 Task: Add Orgain Organic Vegan Protein Shake Smooth Chocolate to the cart.
Action: Mouse pressed left at (17, 109)
Screenshot: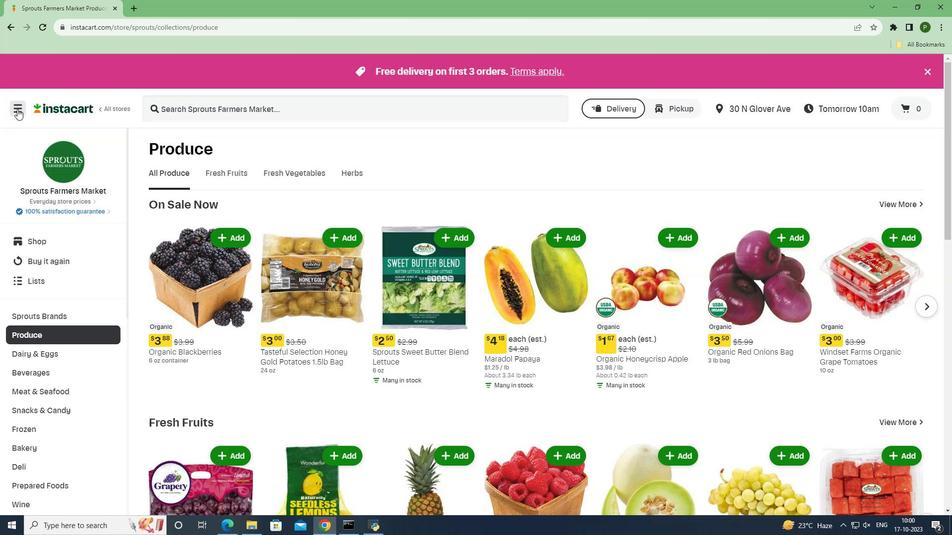 
Action: Mouse moved to (40, 266)
Screenshot: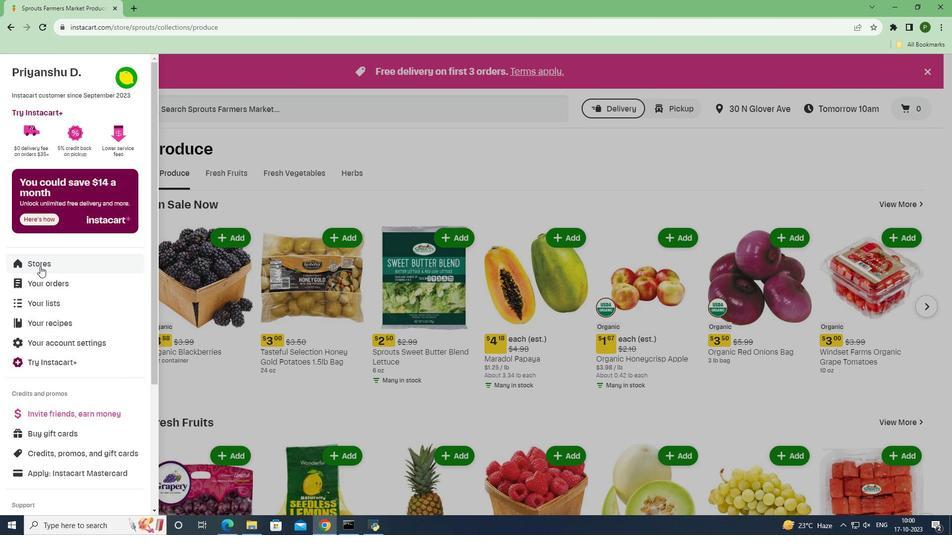 
Action: Mouse pressed left at (40, 266)
Screenshot: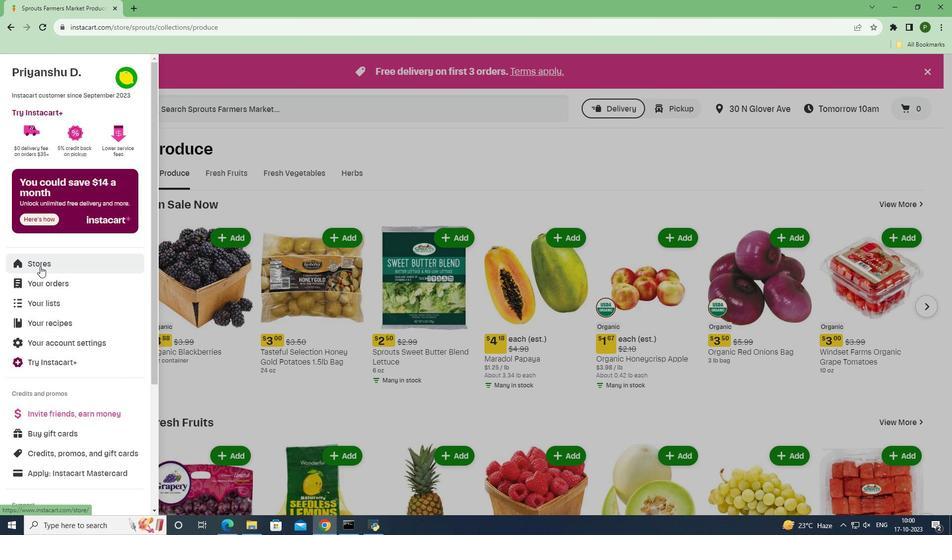 
Action: Mouse moved to (218, 113)
Screenshot: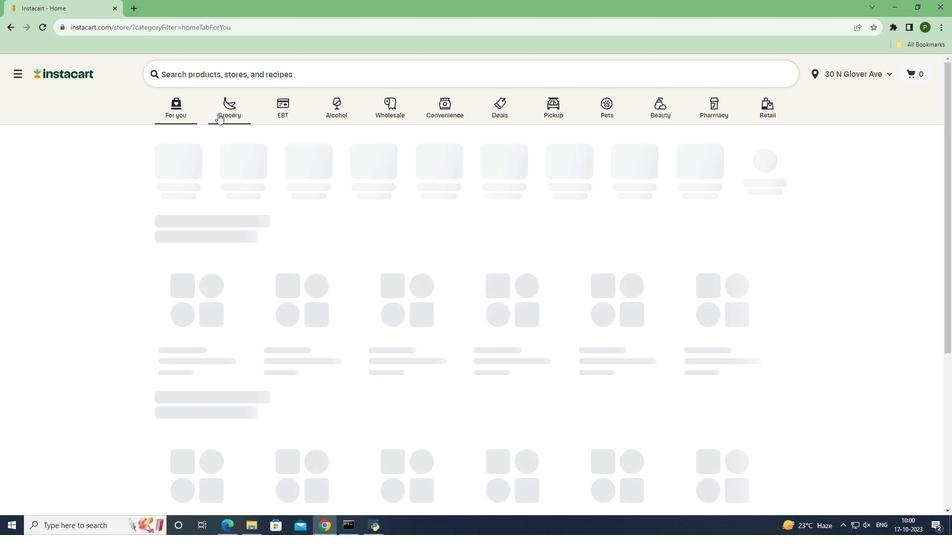 
Action: Mouse pressed left at (218, 113)
Screenshot: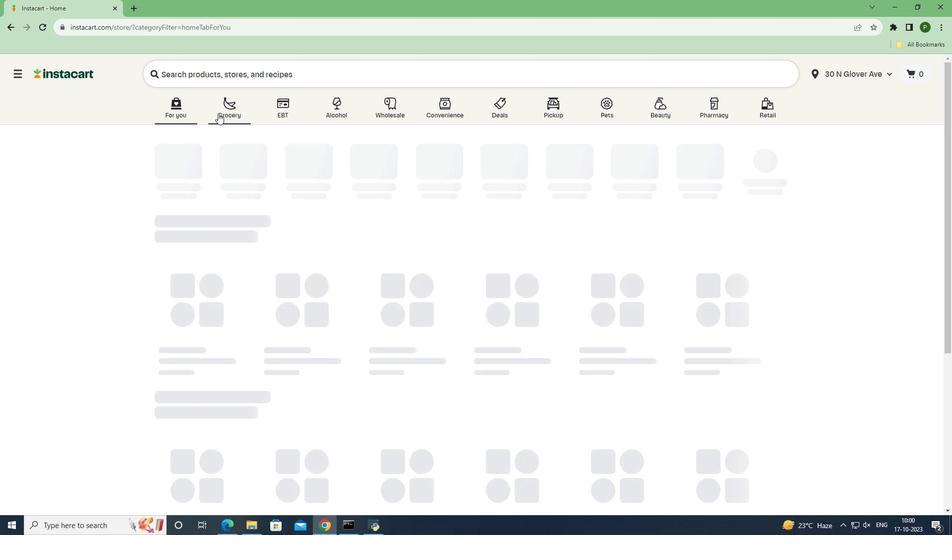 
Action: Mouse moved to (617, 231)
Screenshot: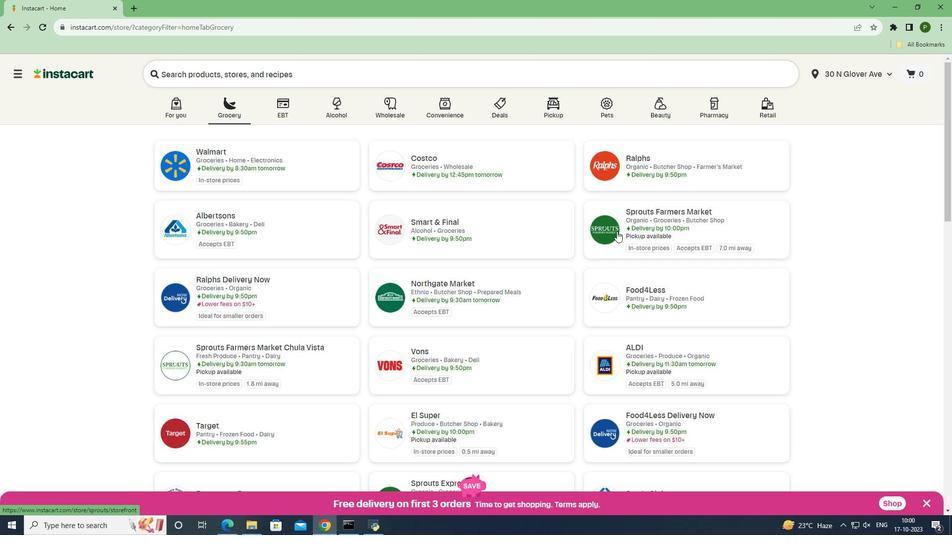 
Action: Mouse pressed left at (617, 231)
Screenshot: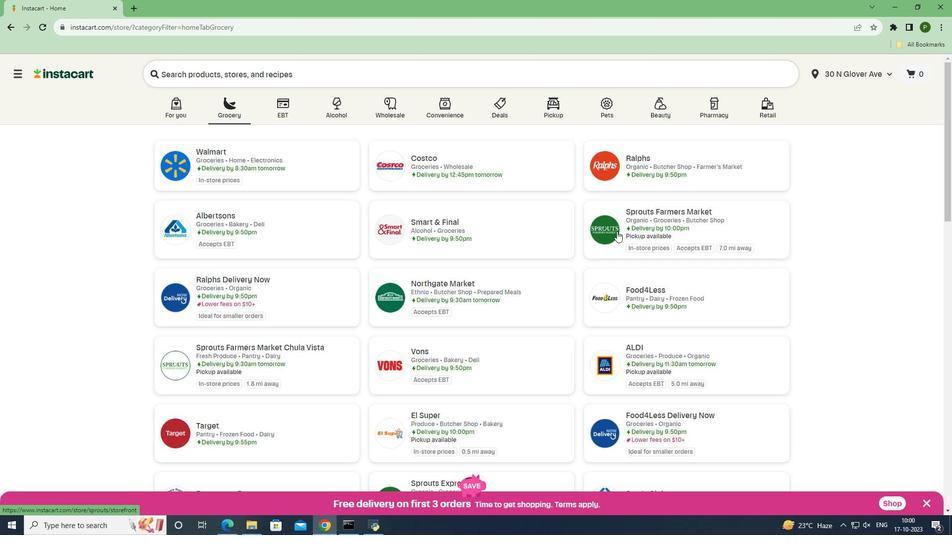 
Action: Mouse moved to (59, 375)
Screenshot: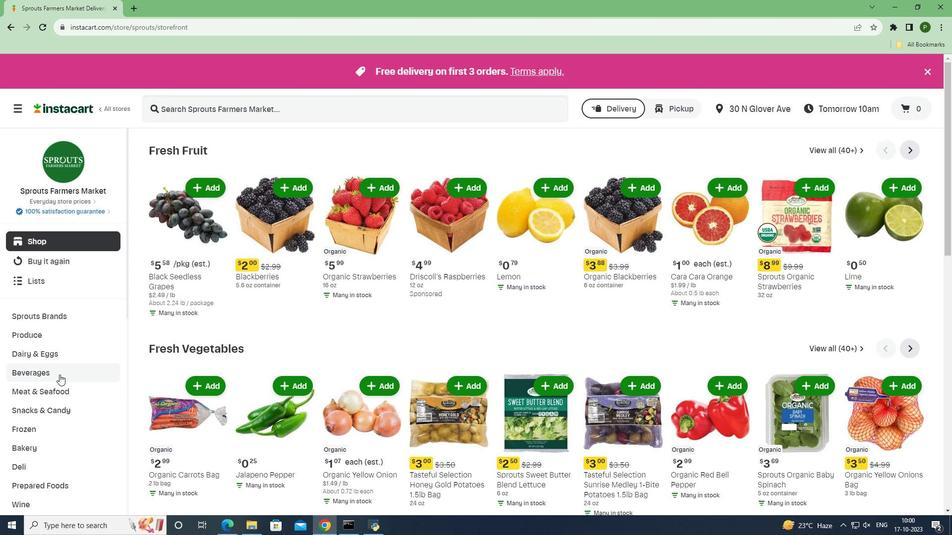 
Action: Mouse pressed left at (59, 375)
Screenshot: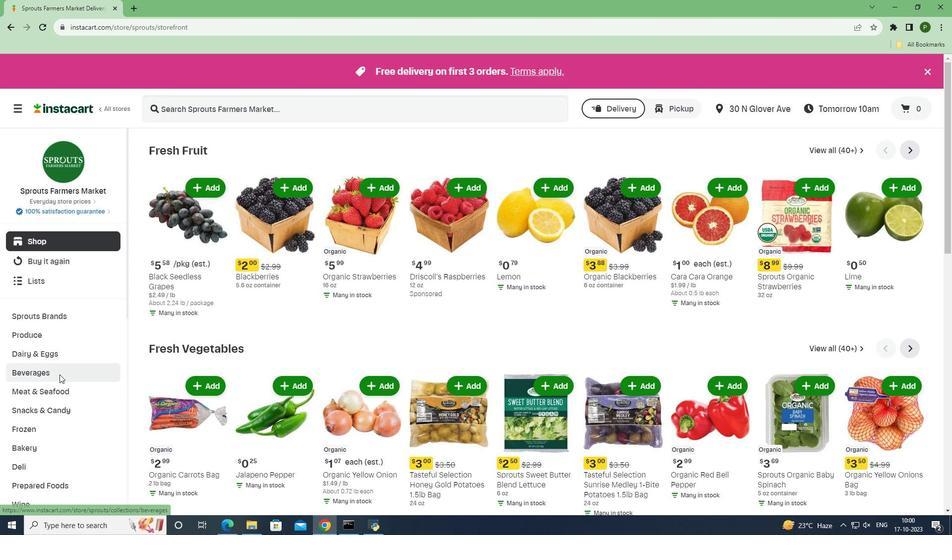 
Action: Mouse moved to (929, 171)
Screenshot: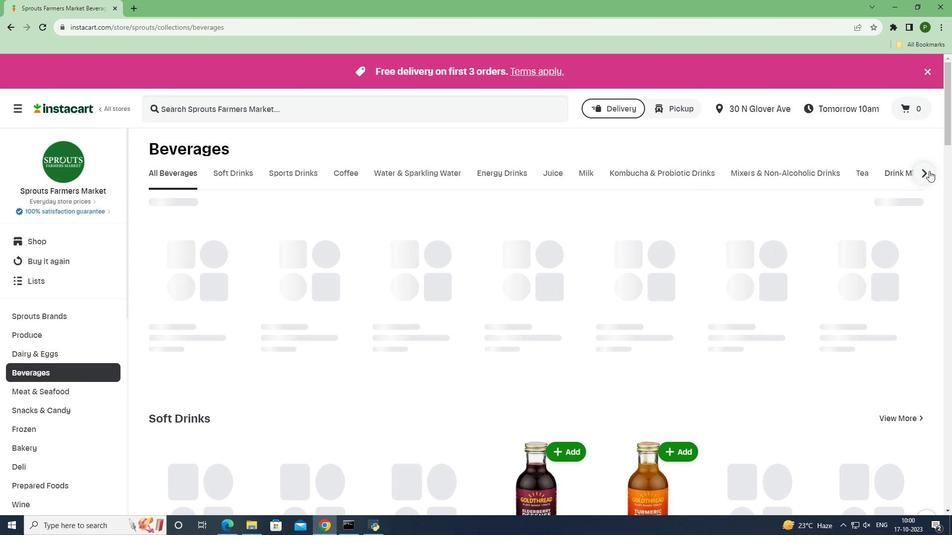 
Action: Mouse pressed left at (929, 171)
Screenshot: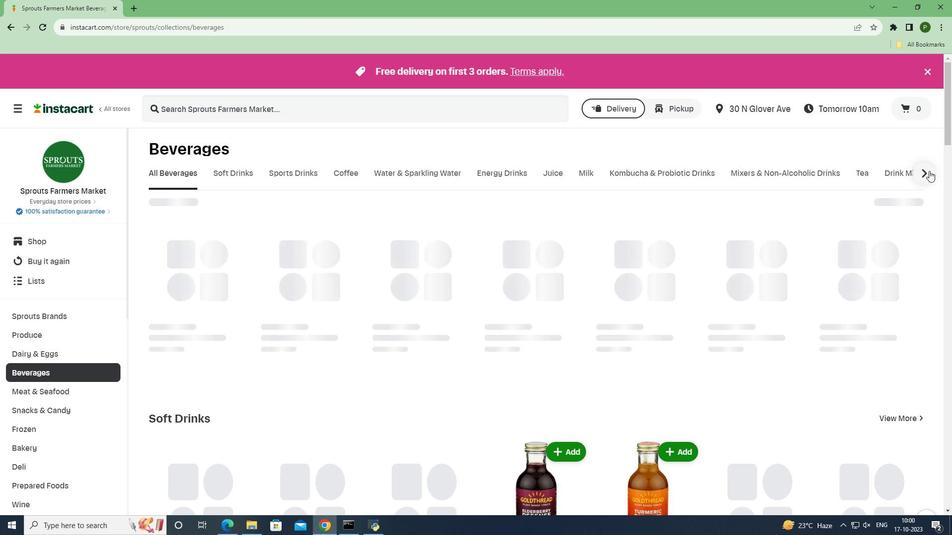 
Action: Mouse moved to (887, 170)
Screenshot: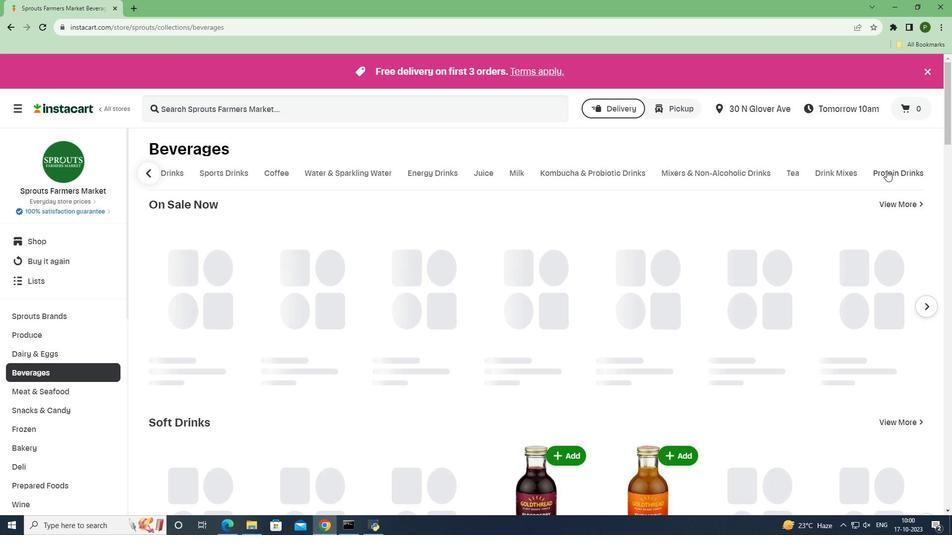 
Action: Mouse pressed left at (887, 170)
Screenshot: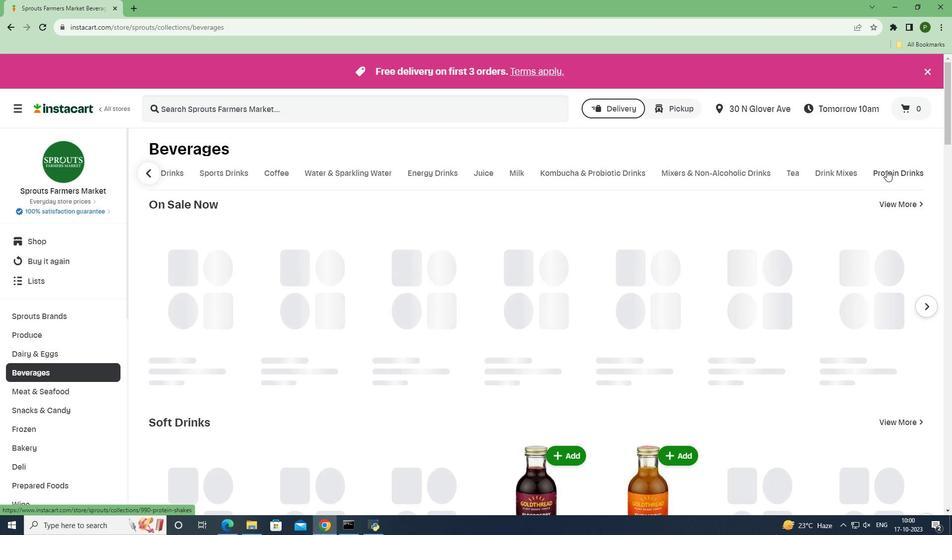 
Action: Mouse moved to (462, 112)
Screenshot: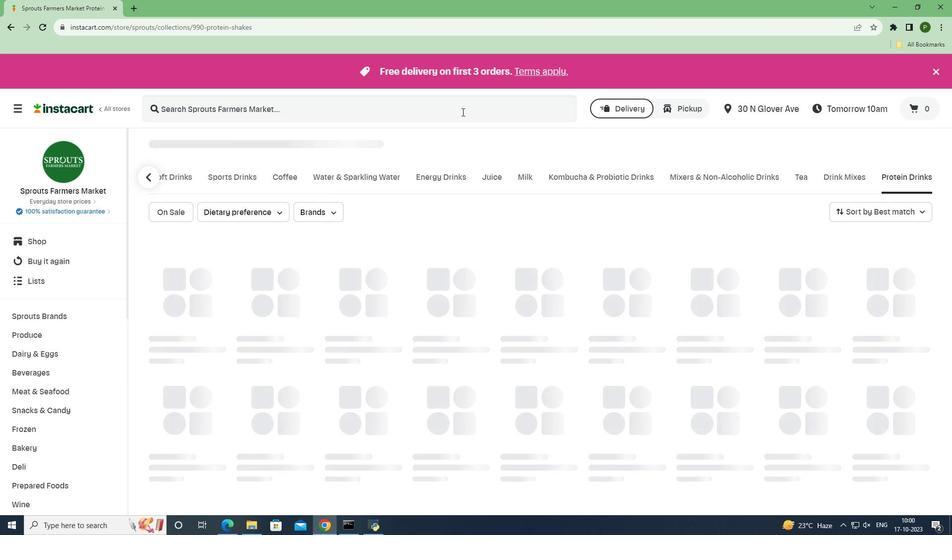 
Action: Mouse pressed left at (462, 112)
Screenshot: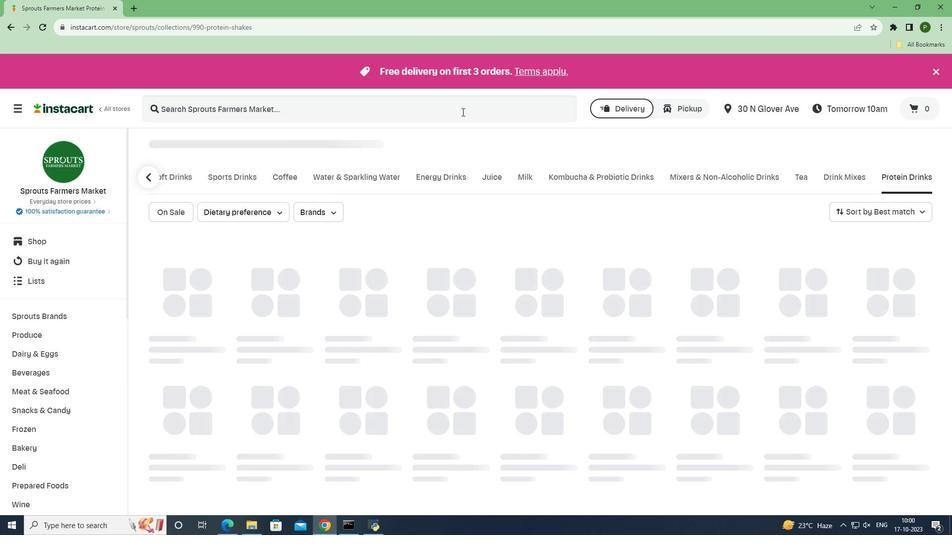 
Action: Key pressed <Key.caps_lock>O<Key.caps_lock>rgain<Key.space><Key.caps_lock>O<Key.caps_lock>rganic<Key.space><Key.caps_lock>V<Key.caps_lock>egan<Key.space><Key.caps_lock>P<Key.caps_lock>rotein<Key.space><Key.caps_lock>S<Key.caps_lock>hake<Key.space><Key.caps_lock>S<Key.caps_lock>mooth<Key.space><Key.caps_lock>C<Key.caps_lock>hocolate<Key.space><Key.enter>
Screenshot: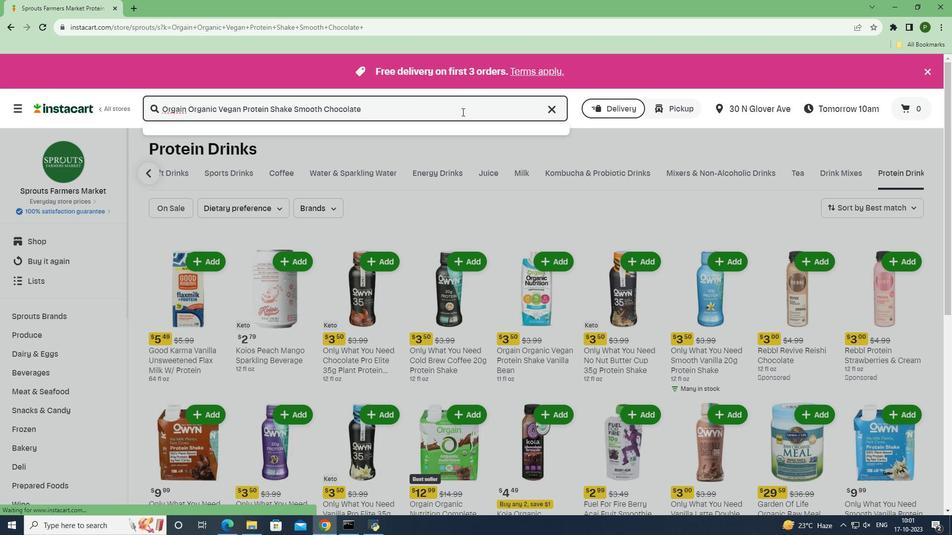 
Action: Mouse moved to (581, 213)
Screenshot: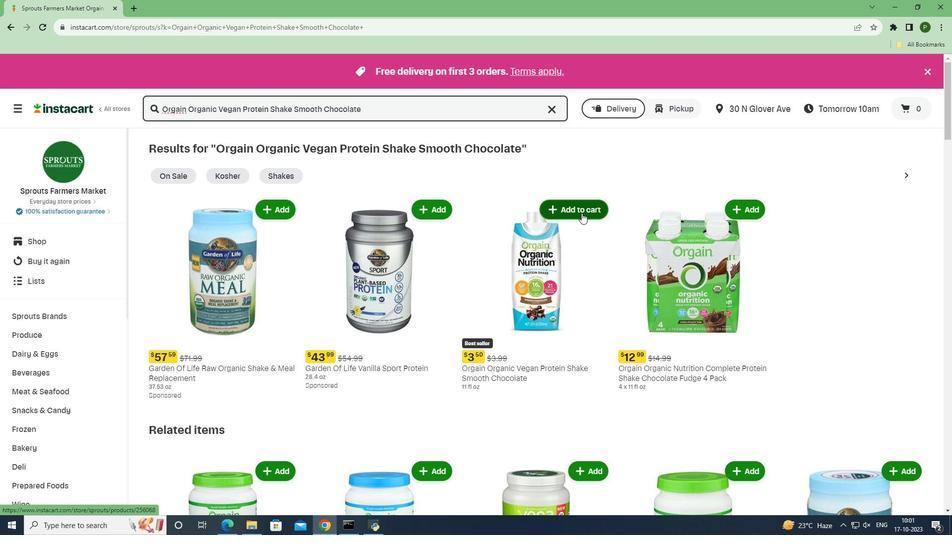 
Action: Mouse pressed left at (581, 213)
Screenshot: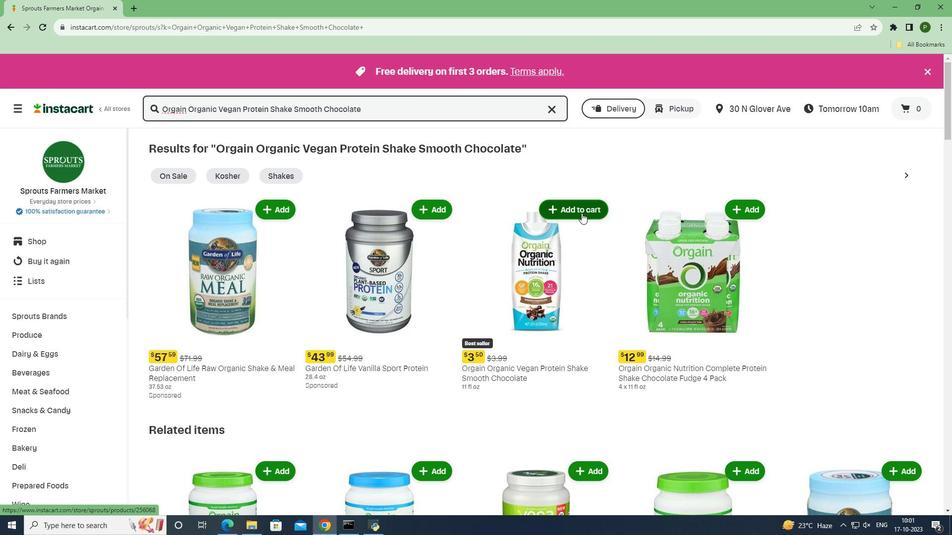 
Action: Mouse moved to (586, 269)
Screenshot: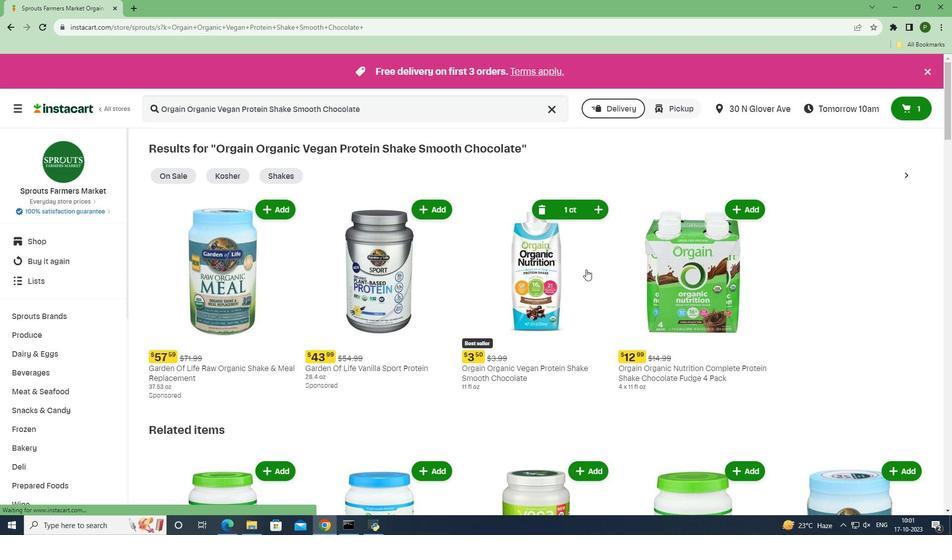 
